Task: Access theme fixed header for the builder.
Action: Mouse moved to (931, 63)
Screenshot: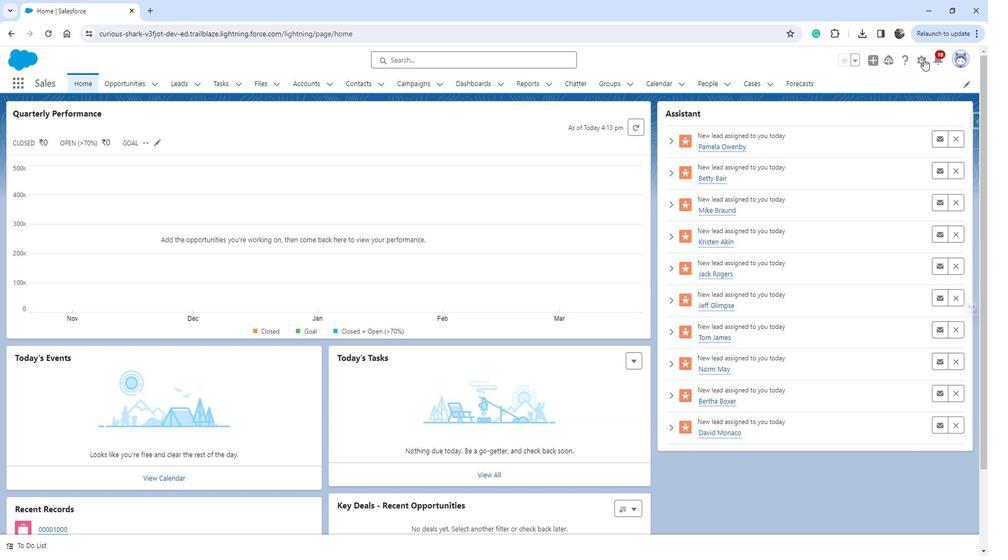 
Action: Mouse pressed left at (931, 63)
Screenshot: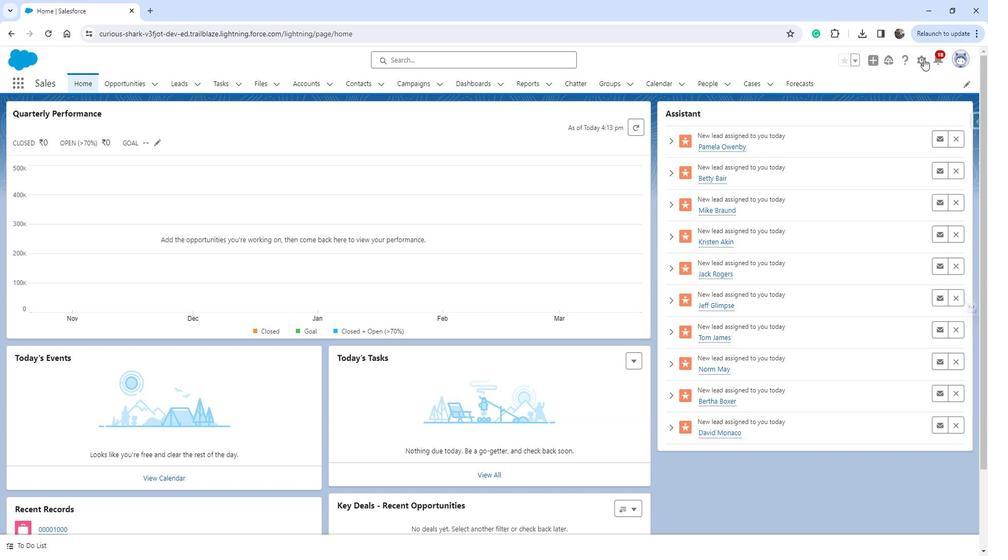 
Action: Mouse moved to (890, 93)
Screenshot: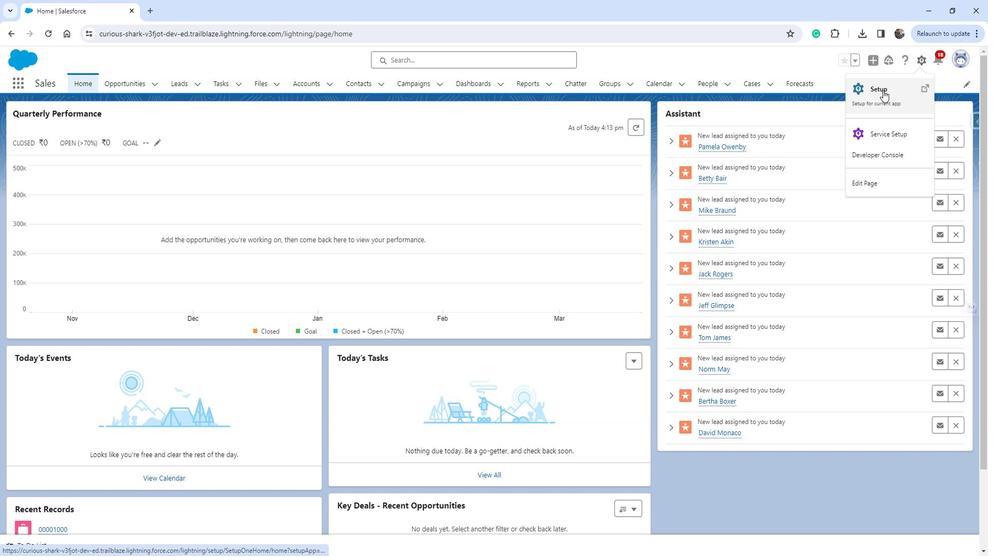 
Action: Mouse pressed left at (890, 93)
Screenshot: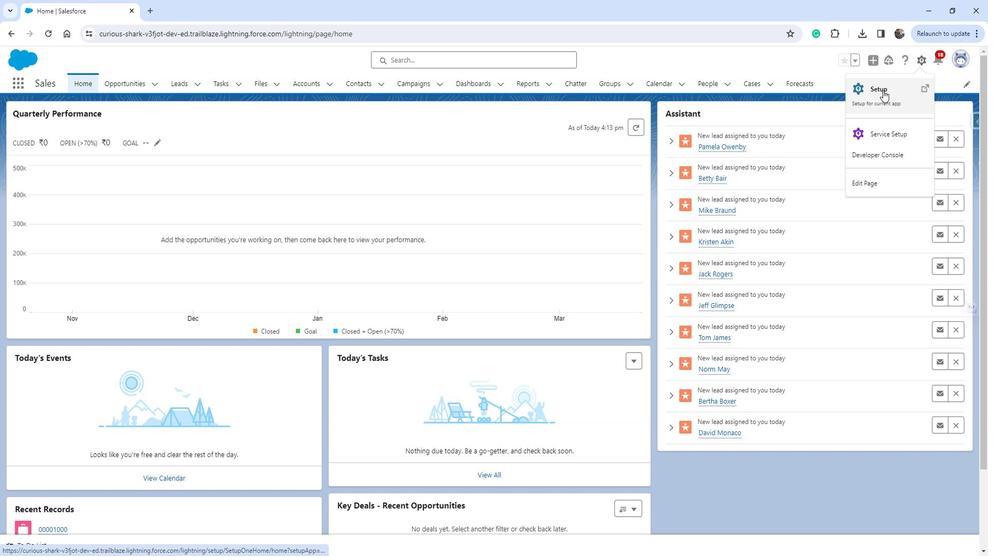 
Action: Mouse moved to (42, 348)
Screenshot: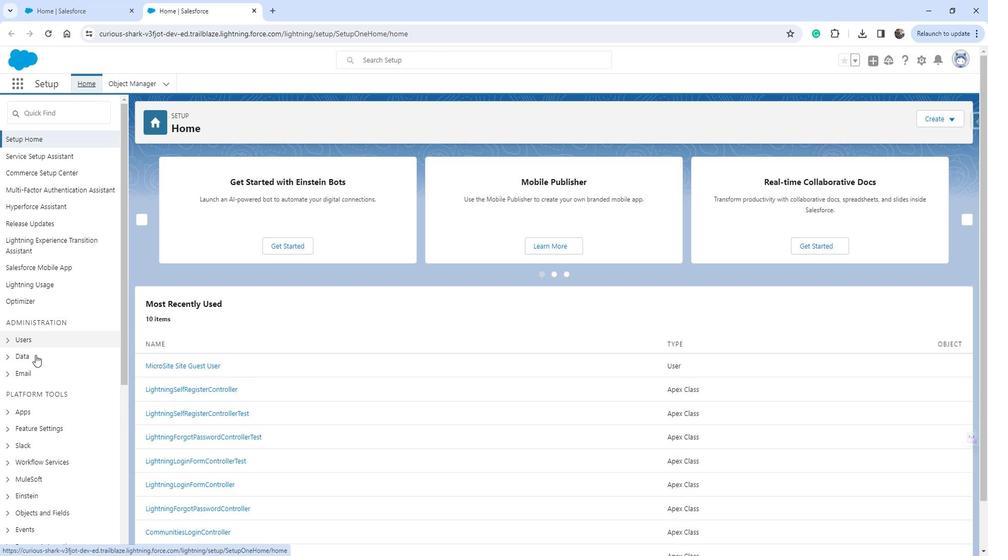 
Action: Mouse scrolled (42, 348) with delta (0, 0)
Screenshot: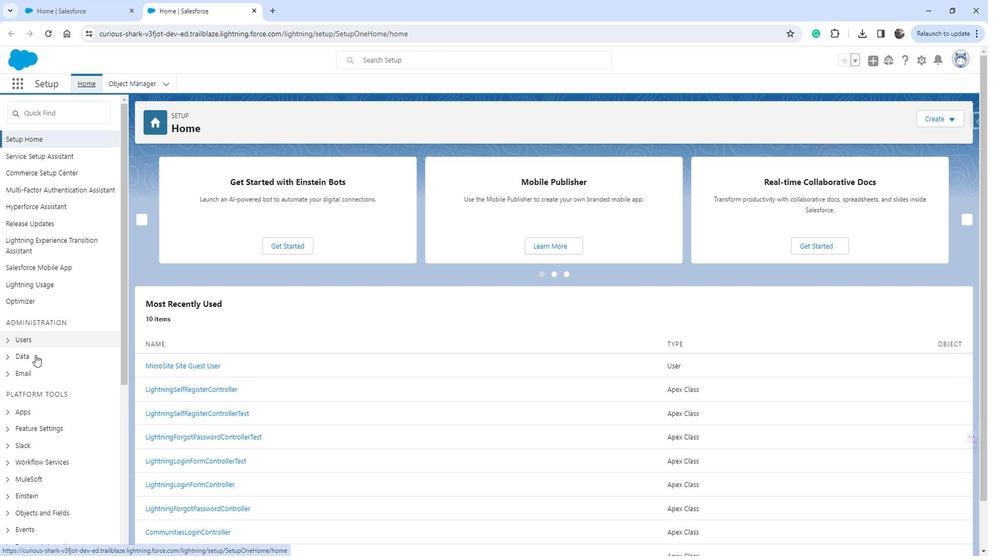 
Action: Mouse scrolled (42, 348) with delta (0, 0)
Screenshot: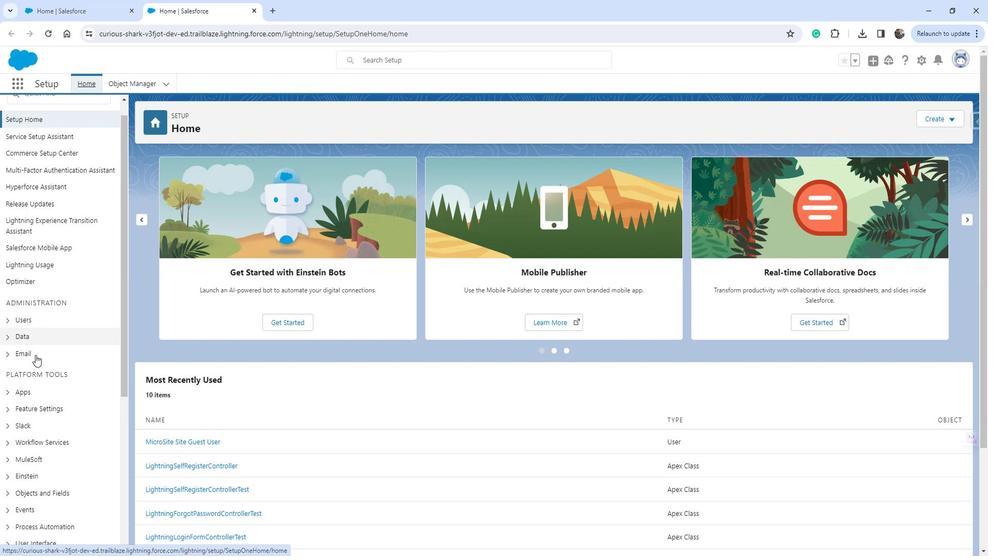 
Action: Mouse moved to (12, 316)
Screenshot: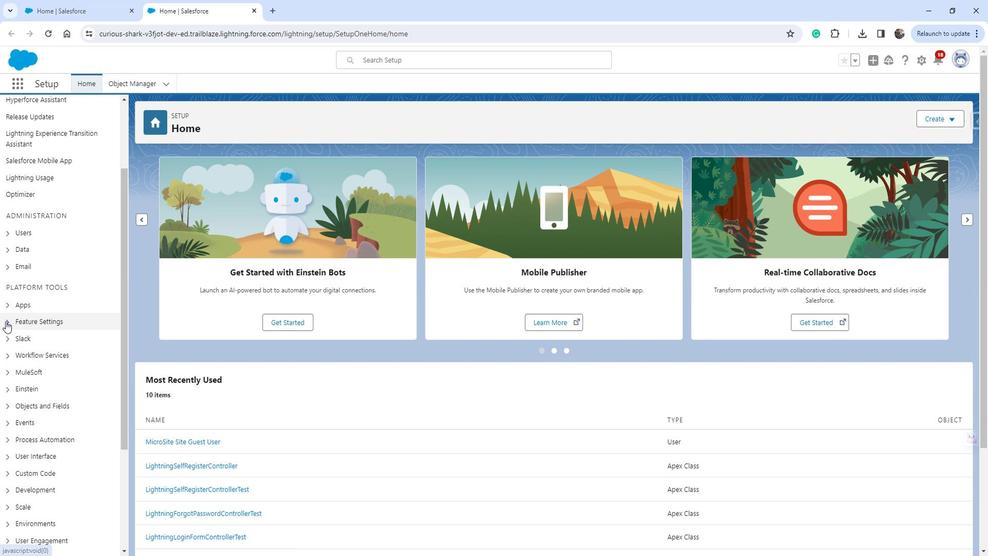 
Action: Mouse pressed left at (12, 316)
Screenshot: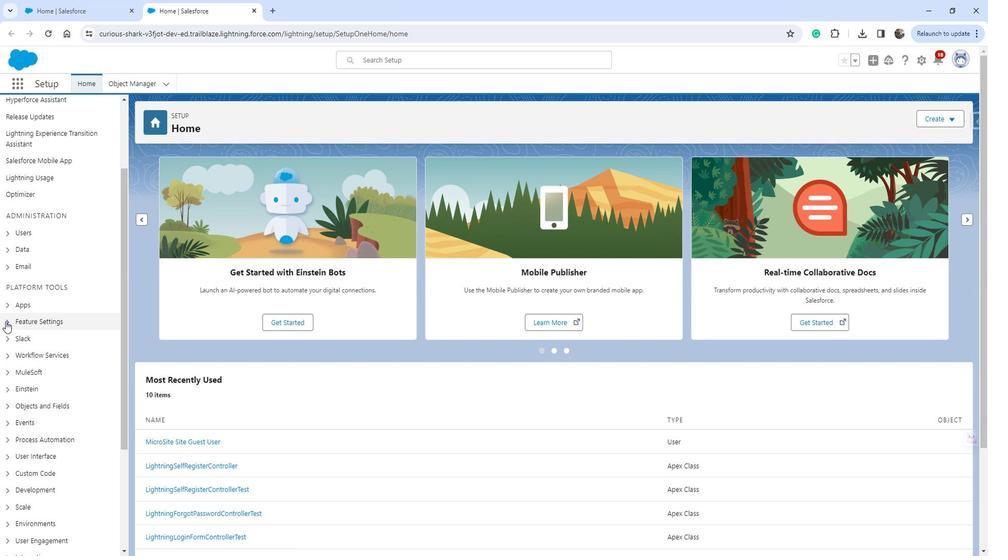 
Action: Mouse moved to (25, 396)
Screenshot: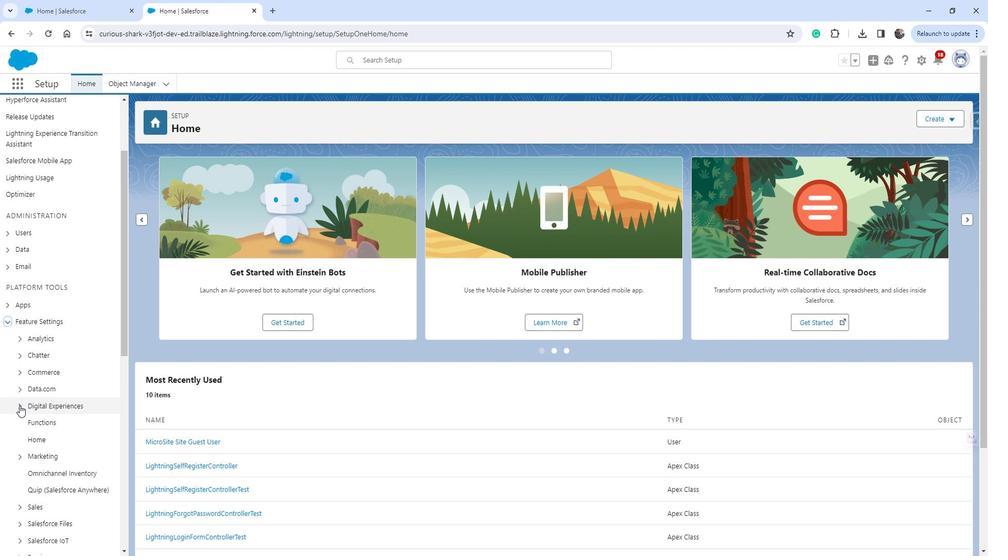 
Action: Mouse pressed left at (25, 396)
Screenshot: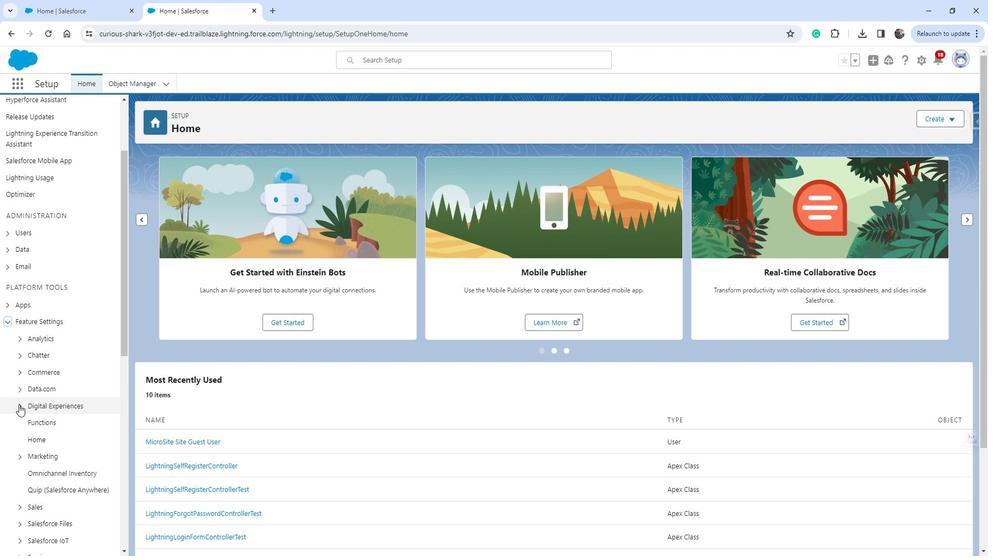 
Action: Mouse moved to (57, 409)
Screenshot: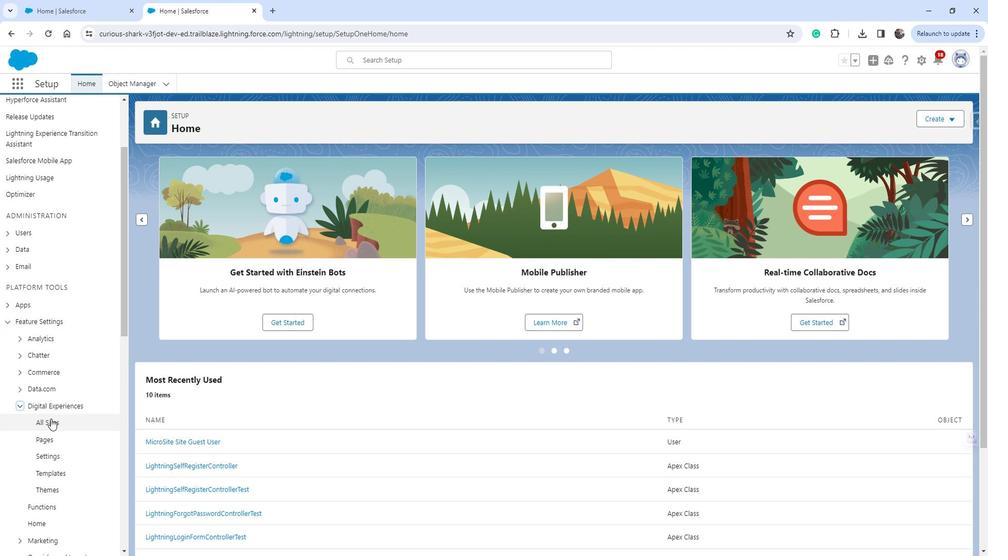 
Action: Mouse pressed left at (57, 409)
Screenshot: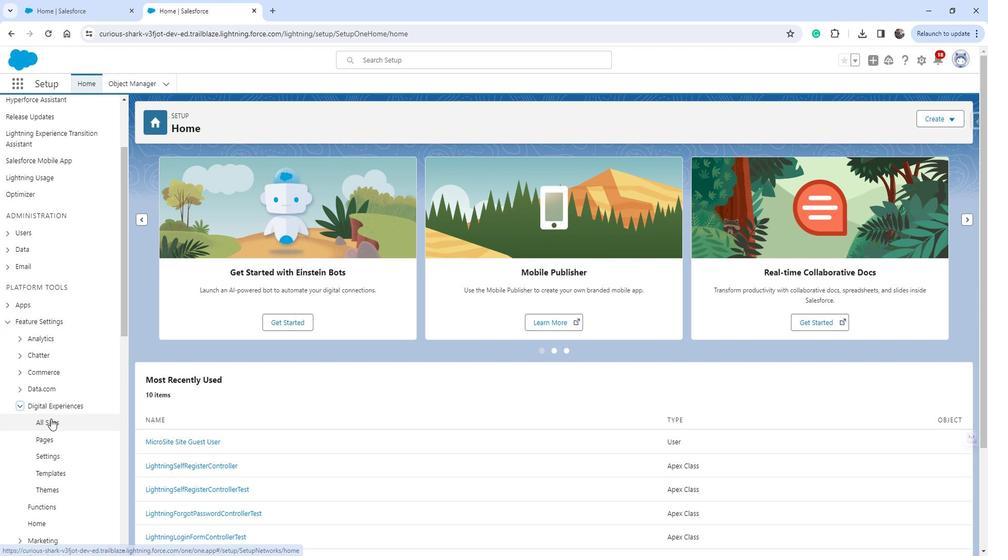 
Action: Mouse moved to (176, 244)
Screenshot: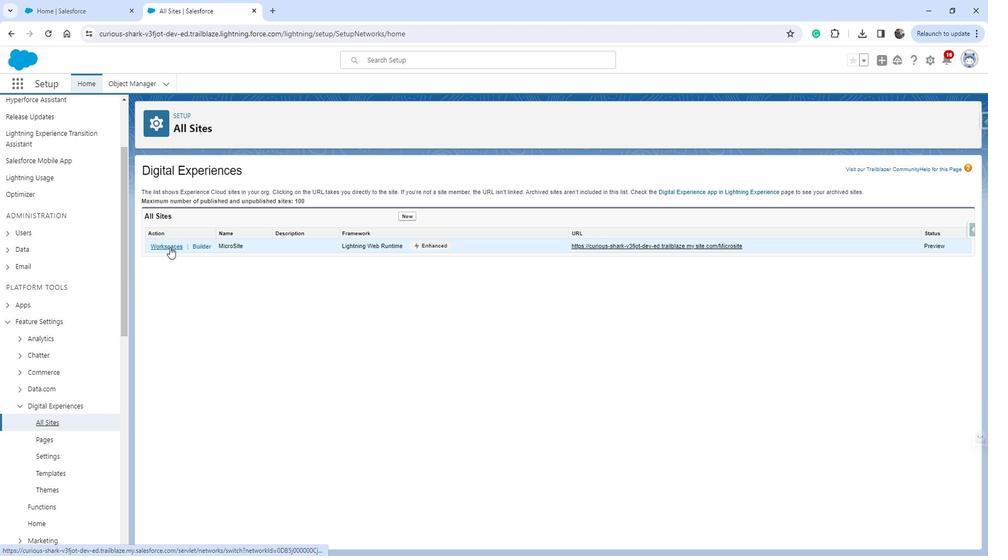 
Action: Mouse pressed left at (176, 244)
Screenshot: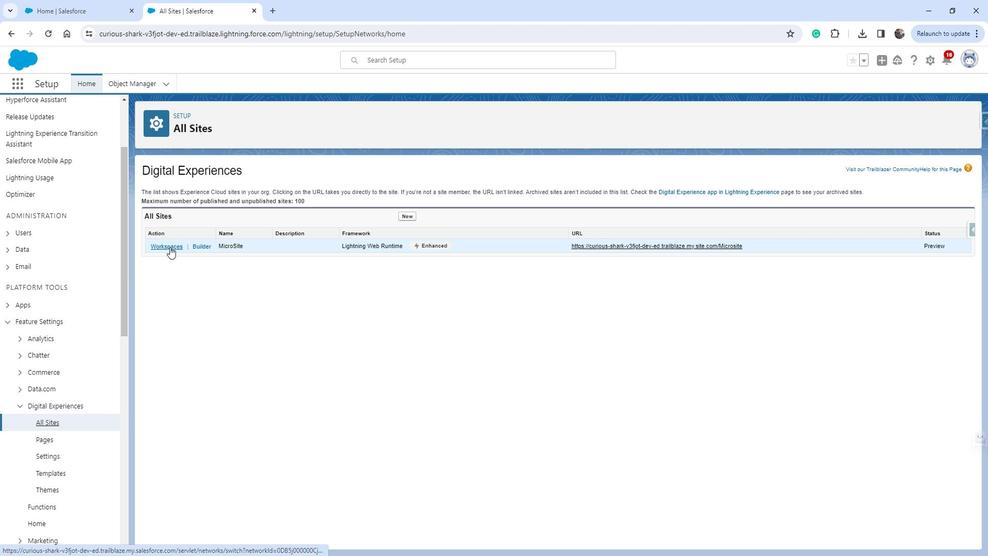 
Action: Mouse moved to (189, 241)
Screenshot: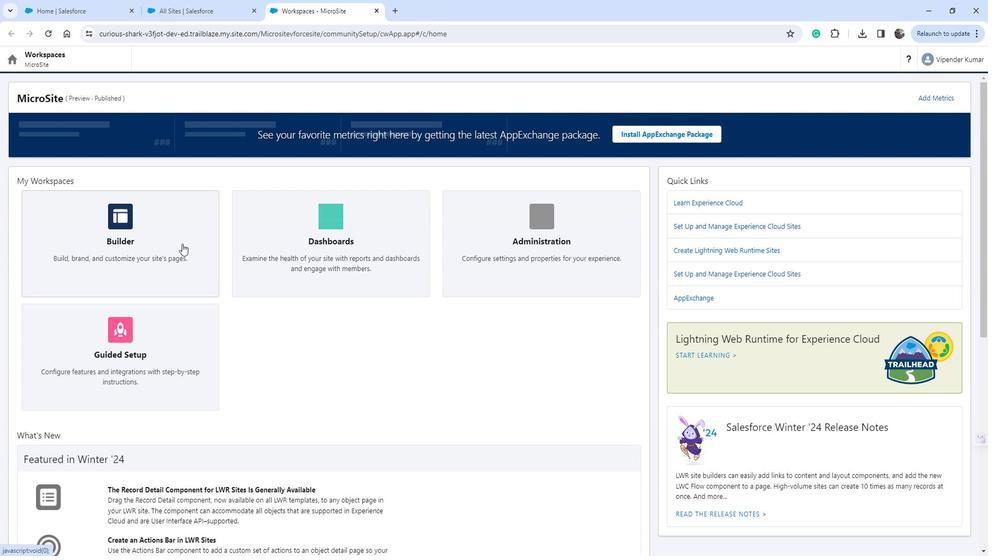 
Action: Mouse pressed left at (189, 241)
Screenshot: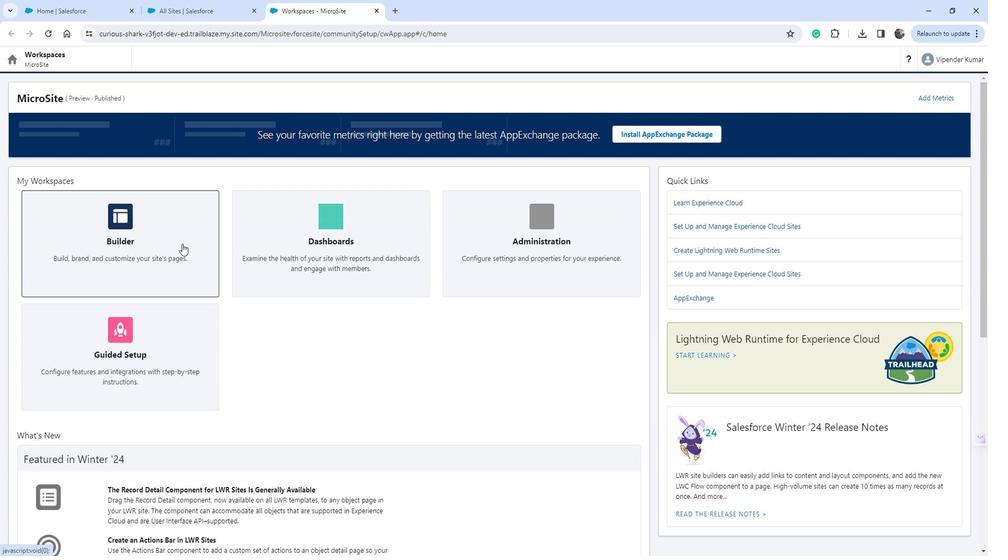 
Action: Mouse moved to (22, 156)
Screenshot: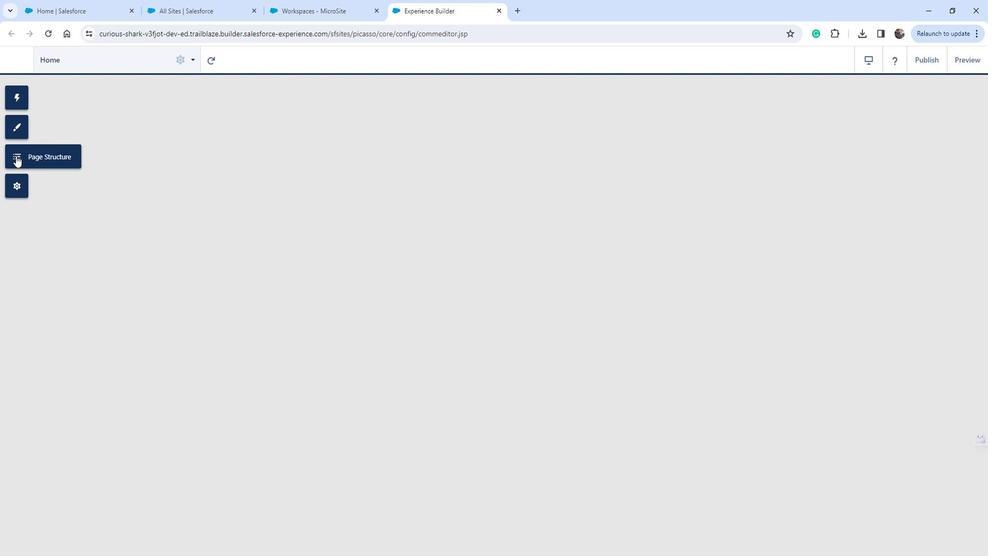 
Action: Mouse pressed left at (22, 156)
Screenshot: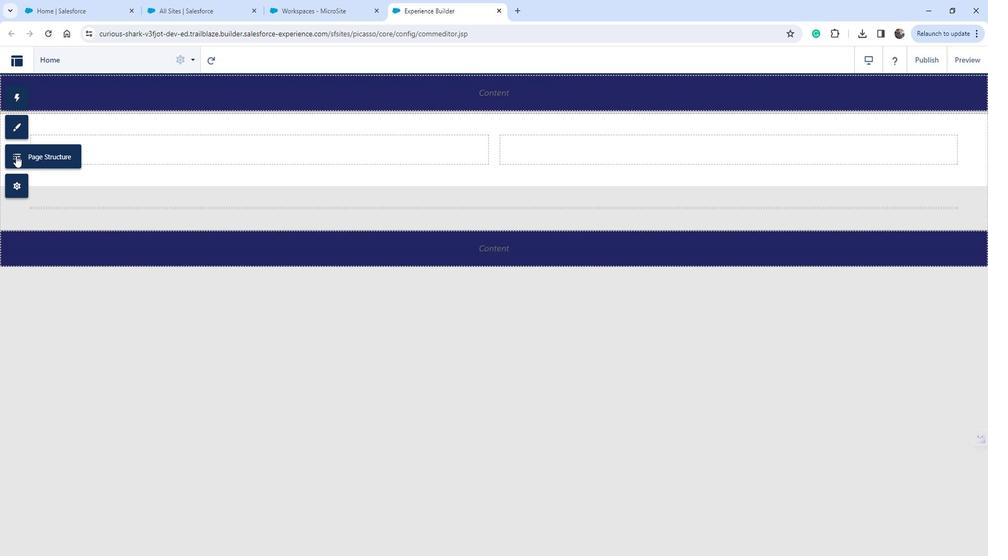 
Action: Mouse moved to (127, 129)
Screenshot: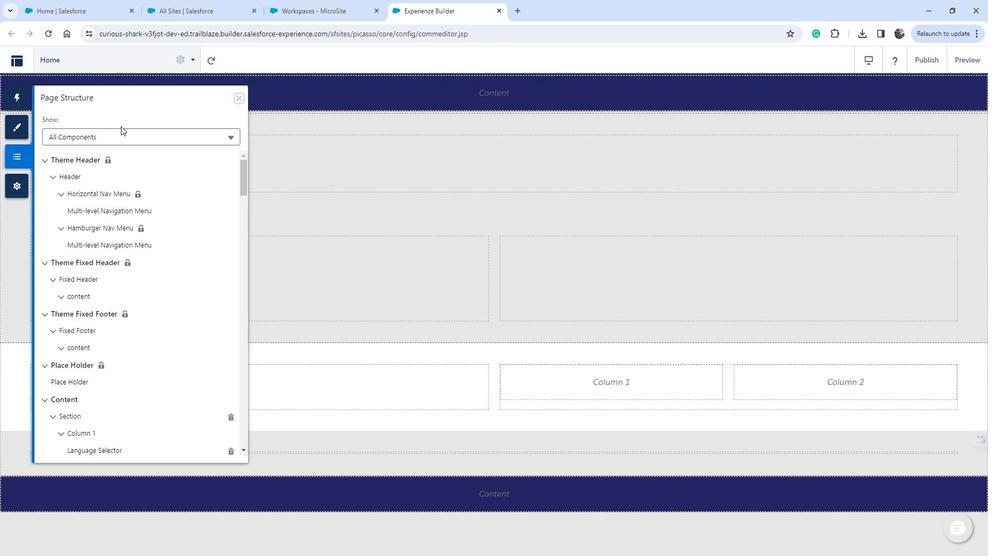 
Action: Mouse pressed left at (127, 129)
Screenshot: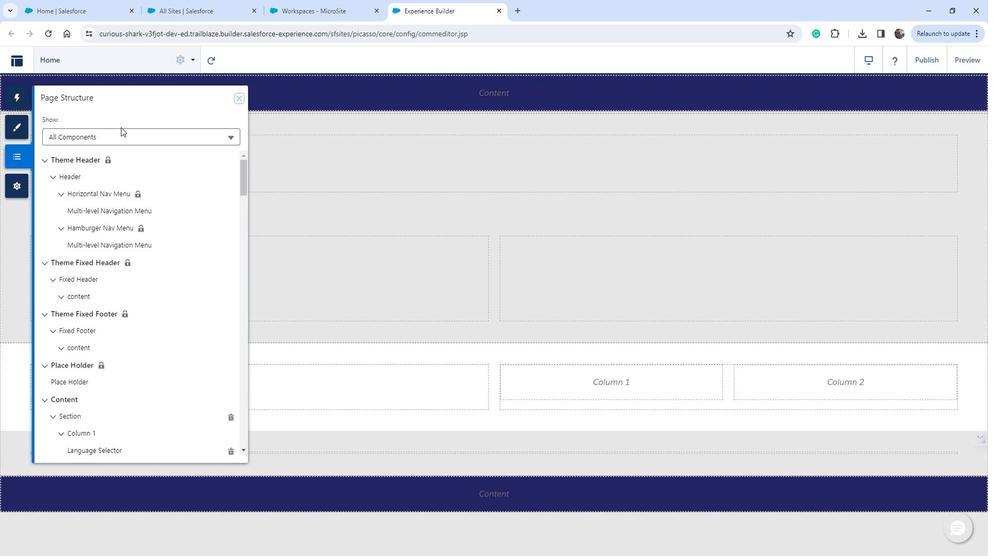 
Action: Mouse moved to (127, 140)
Screenshot: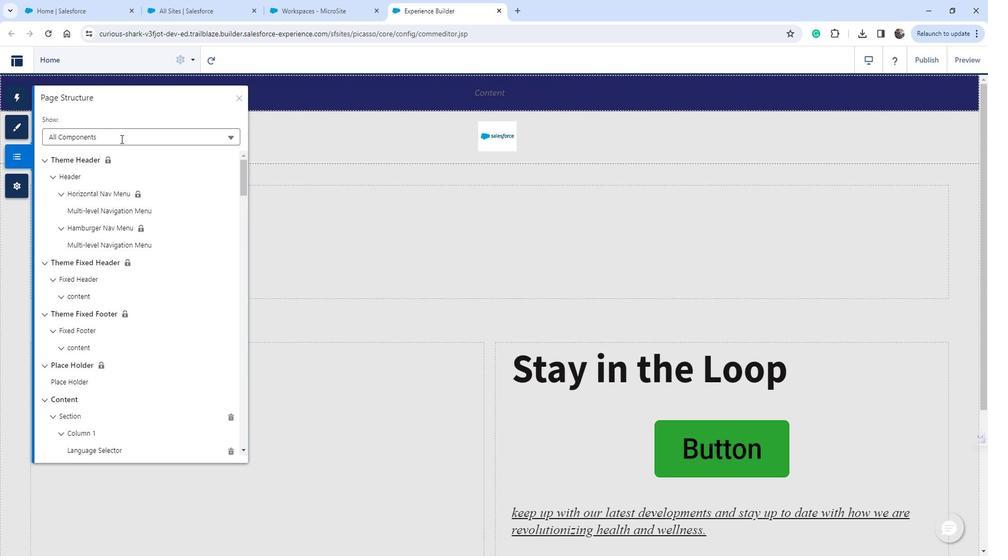 
Action: Mouse pressed left at (127, 140)
Screenshot: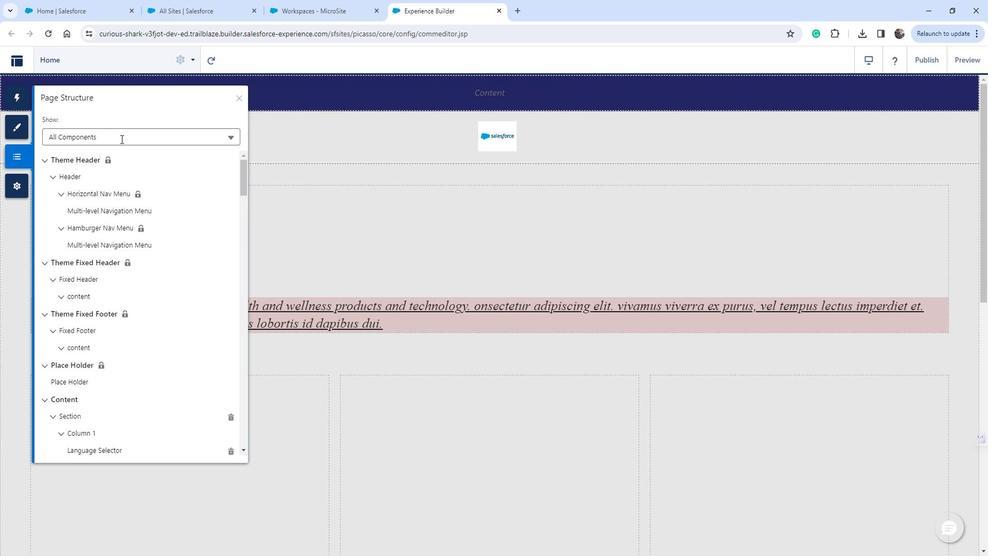 
Action: Mouse moved to (187, 171)
Screenshot: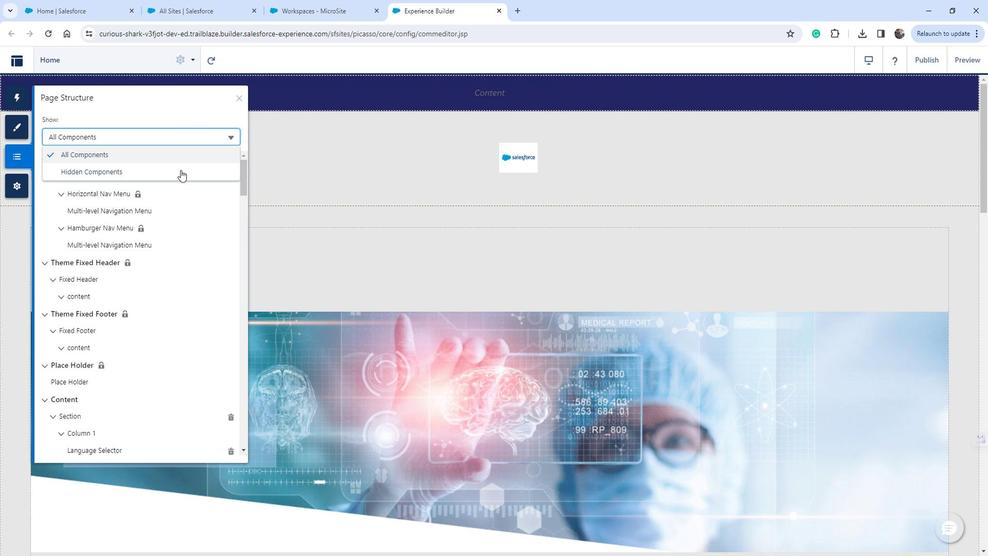 
Action: Mouse pressed left at (187, 171)
Screenshot: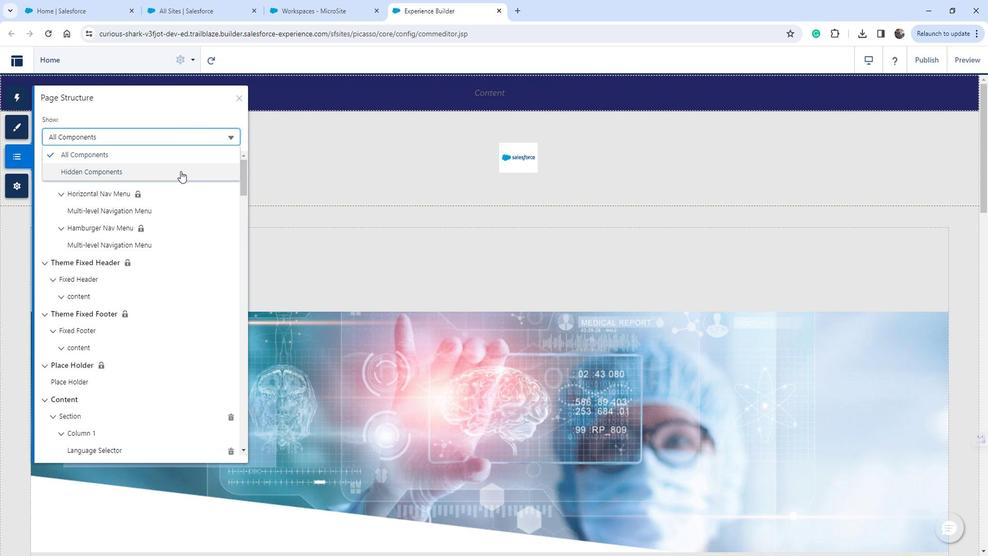 
Action: Mouse moved to (230, 138)
Screenshot: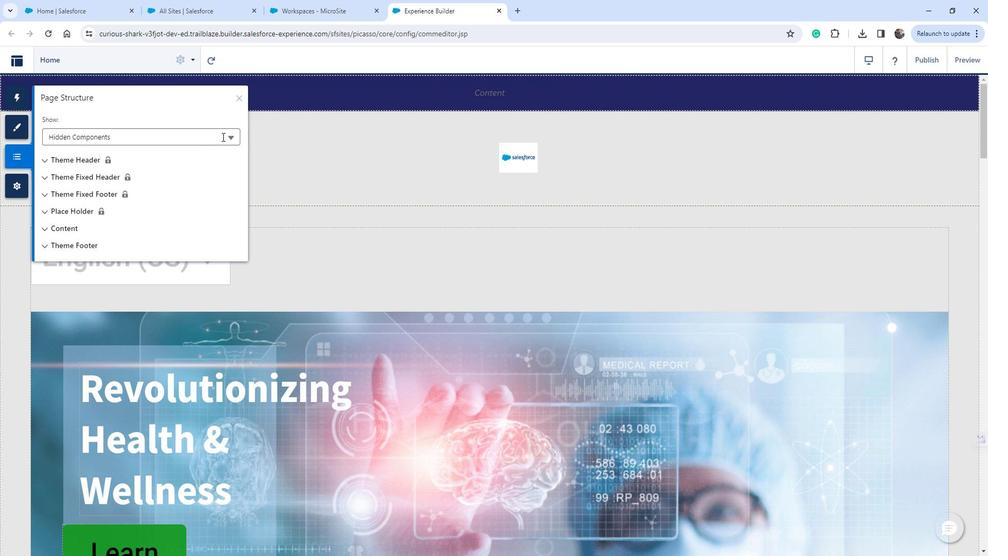 
Action: Mouse pressed left at (230, 138)
Screenshot: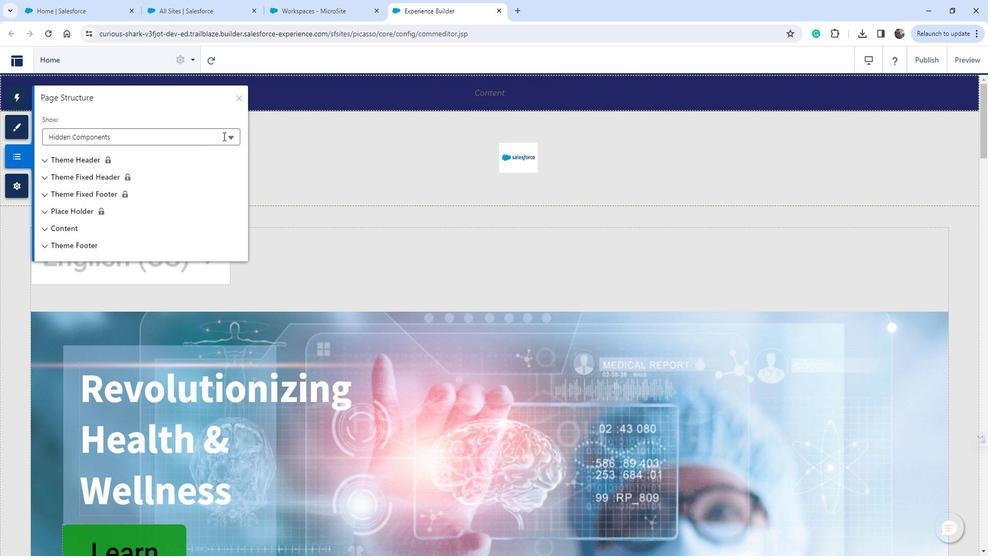 
Action: Mouse moved to (195, 149)
Screenshot: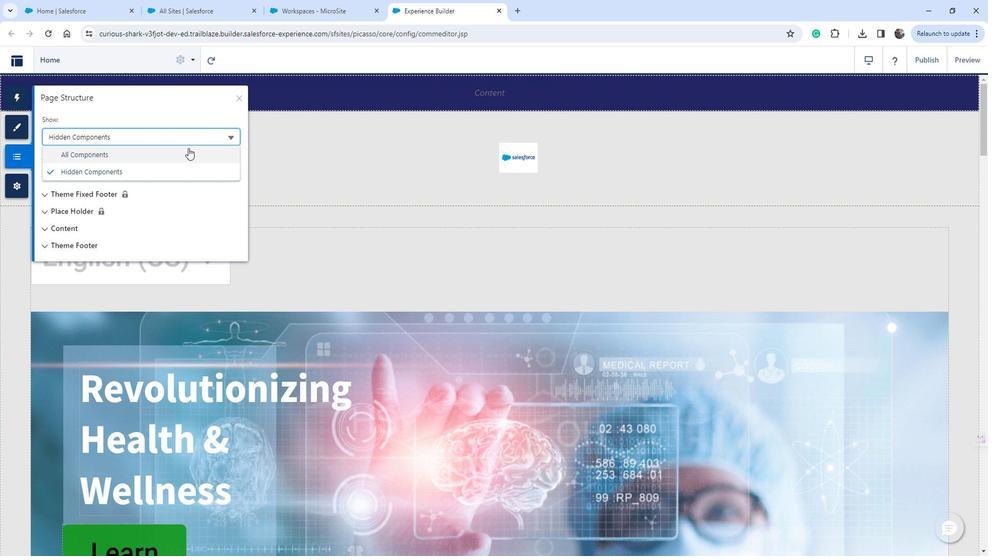 
Action: Mouse pressed left at (195, 149)
Screenshot: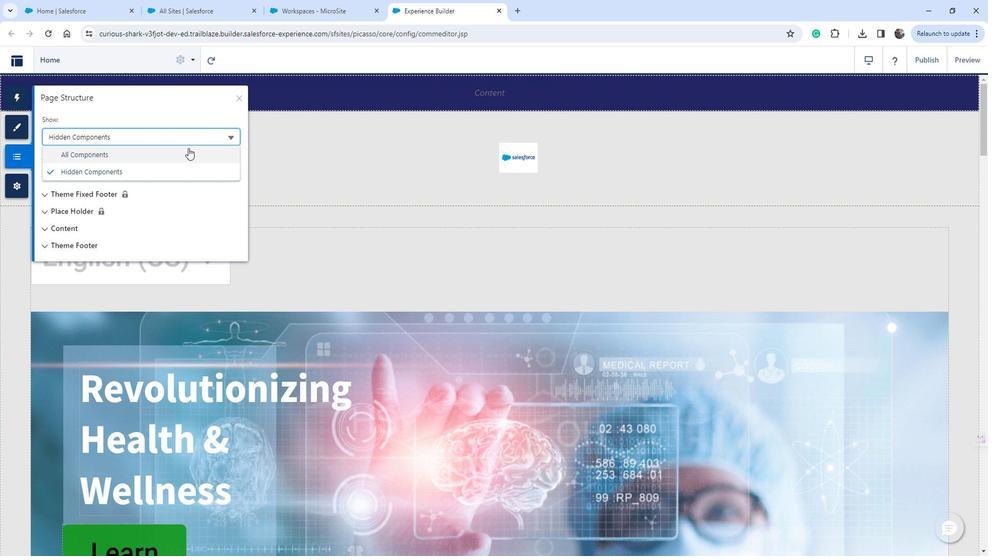 
Action: Mouse moved to (50, 160)
Screenshot: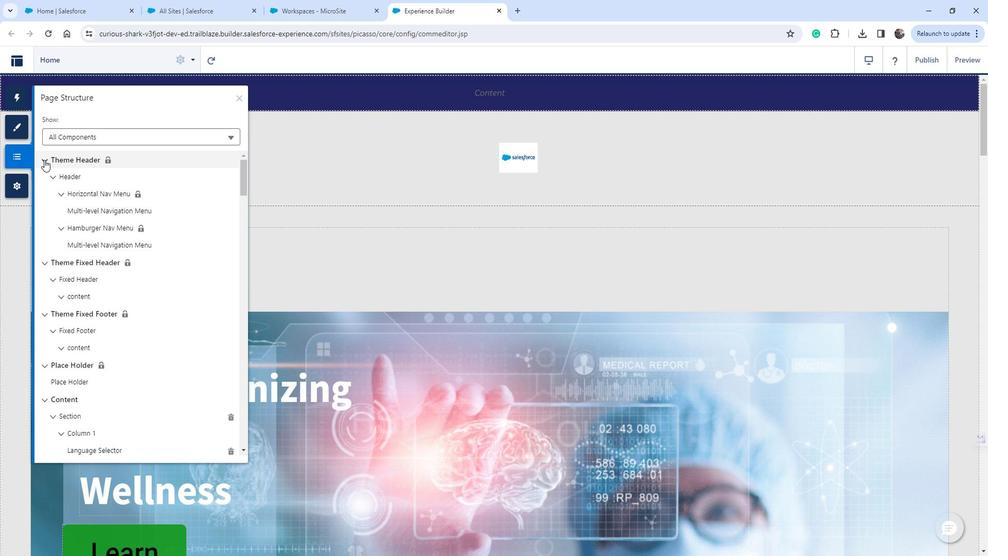 
Action: Mouse pressed left at (50, 160)
Screenshot: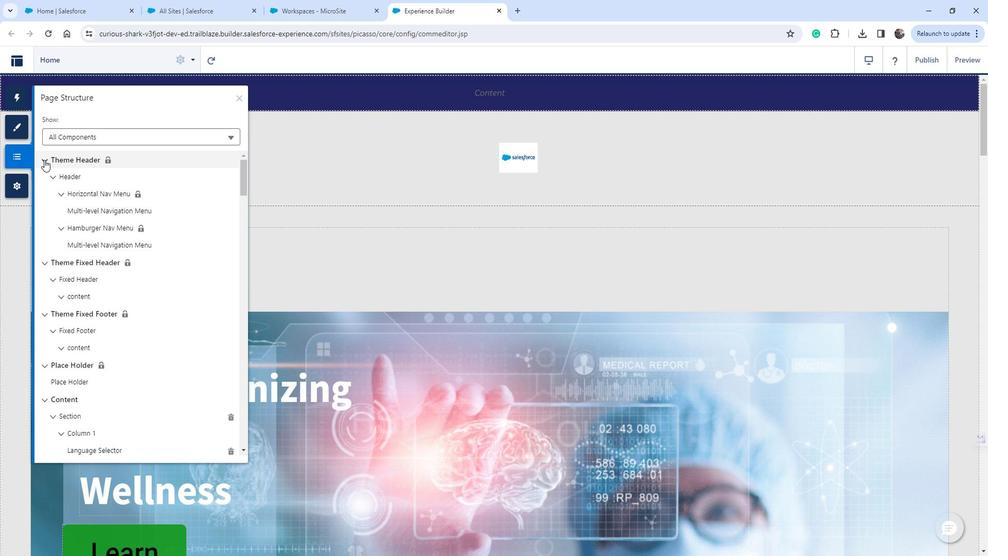 
Action: Mouse moved to (95, 194)
Screenshot: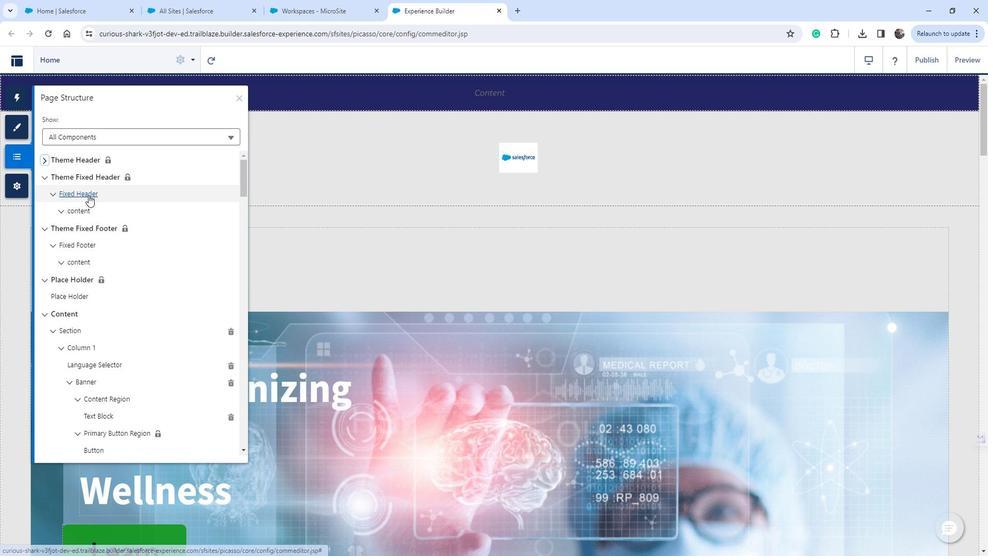 
Action: Mouse pressed left at (95, 194)
Screenshot: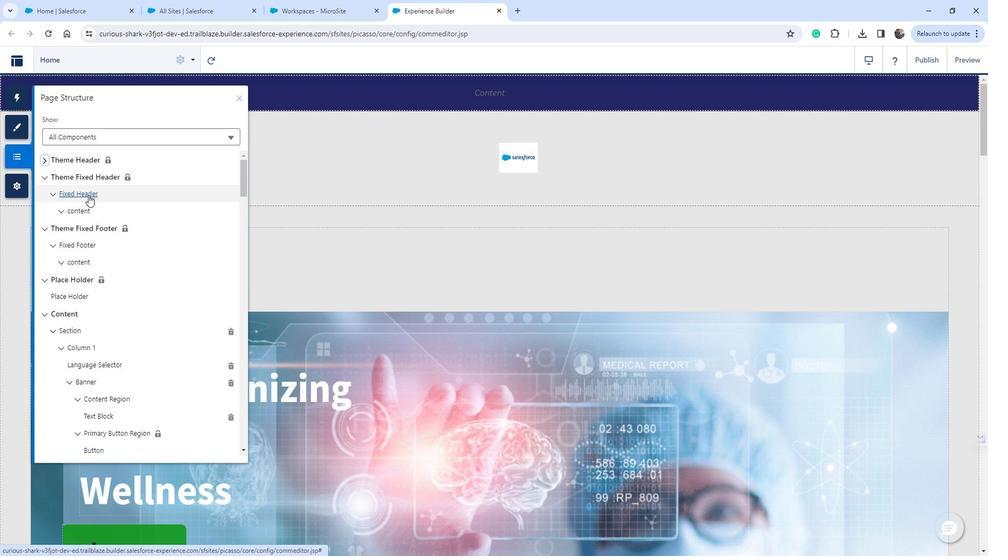 
